 Task: Create List Focus Groups in Board Customer Feedback Management Software to Workspace Event Planning and Coordination. Create List Customer Interviews in Board Product User Testing and Feedback to Workspace Event Planning and Coordination. Create List Brand Positioning in Board Market Analysis for Mergers and Acquisitions to Workspace Event Planning and Coordination
Action: Mouse moved to (353, 138)
Screenshot: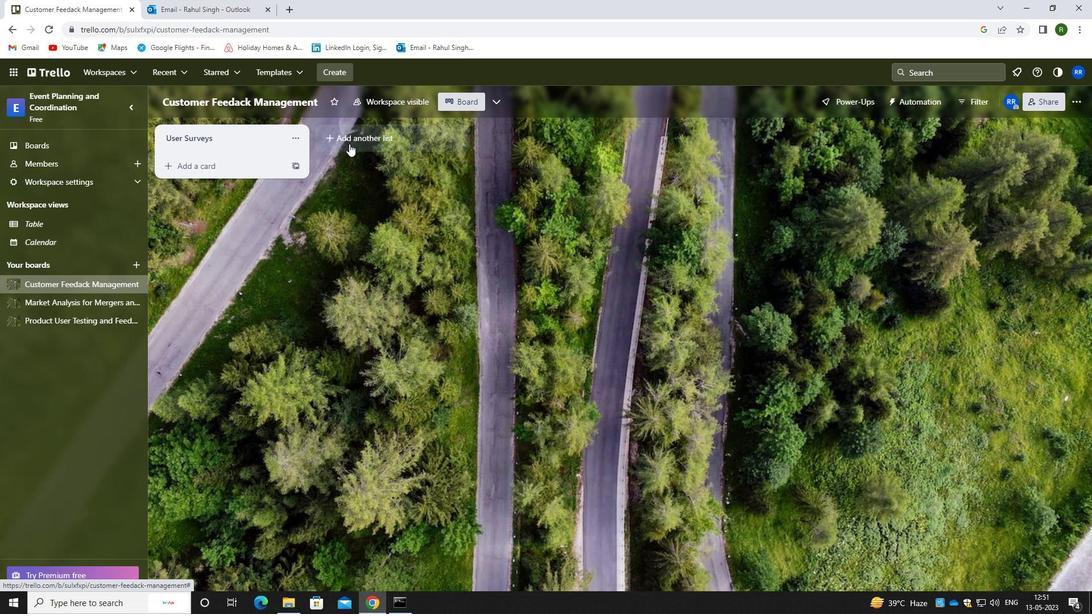 
Action: Mouse pressed left at (353, 138)
Screenshot: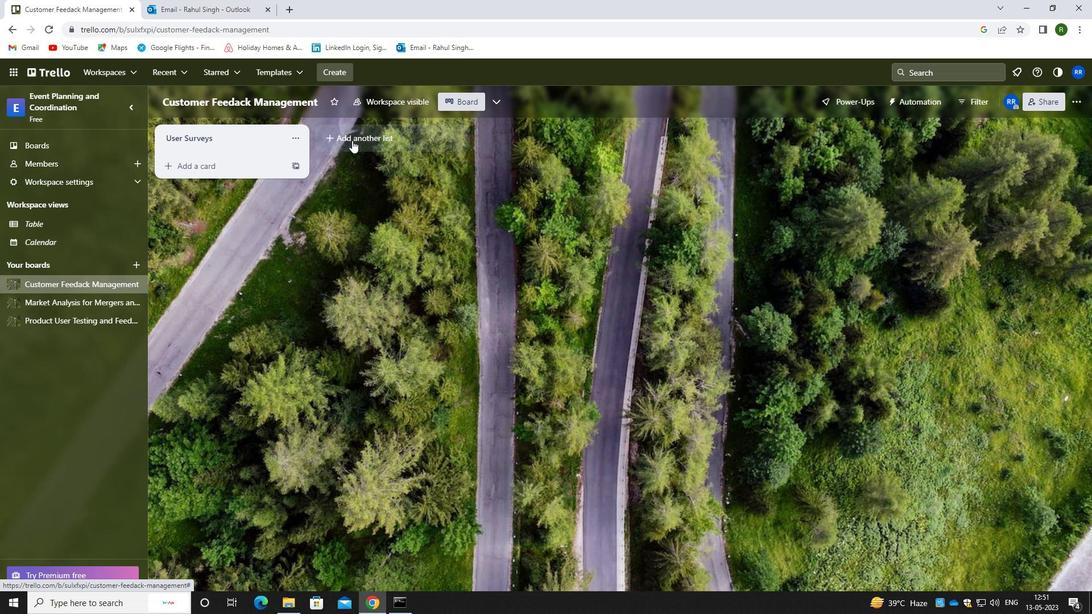 
Action: Mouse moved to (368, 141)
Screenshot: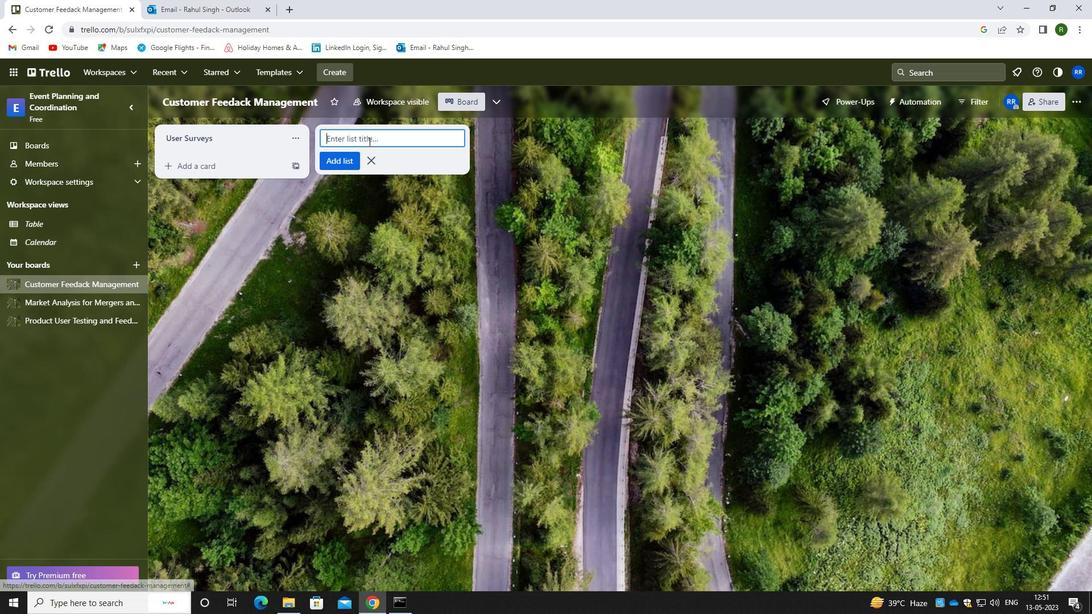 
Action: Mouse pressed left at (368, 141)
Screenshot: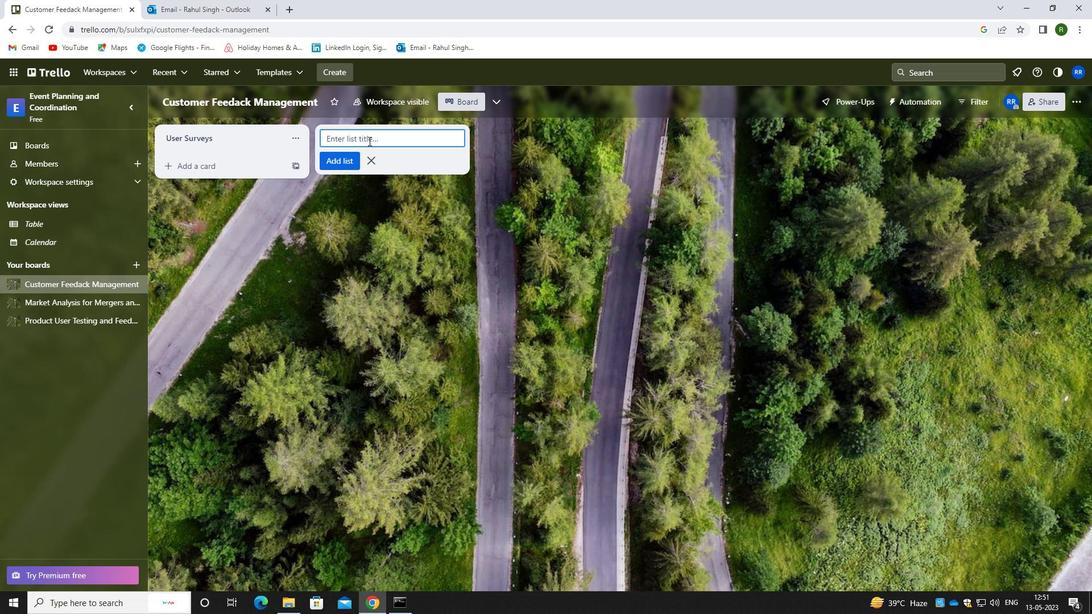 
Action: Mouse moved to (364, 137)
Screenshot: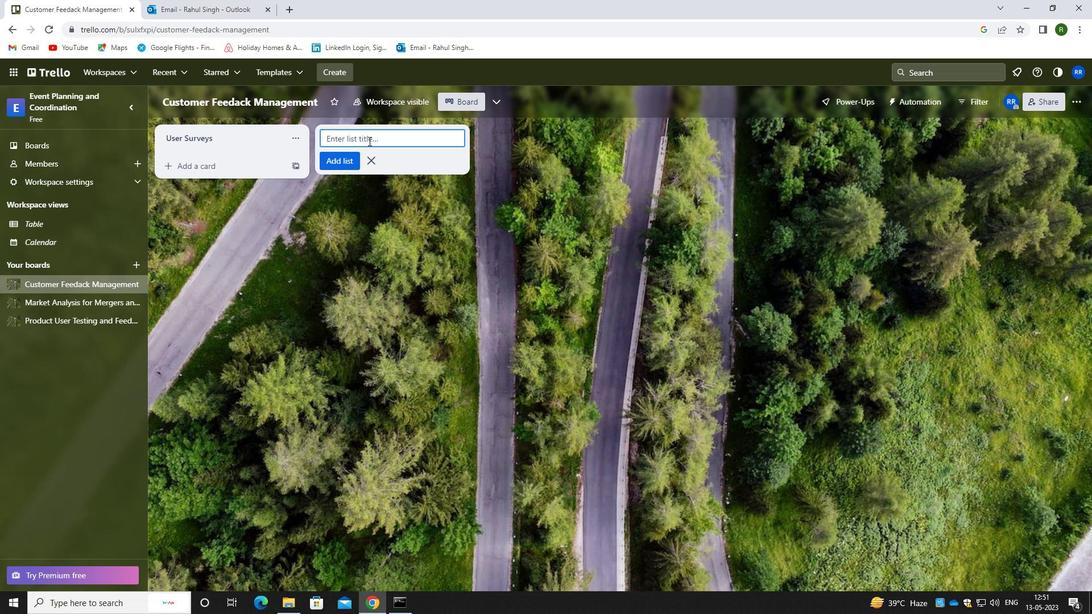 
Action: Key pressed <Key.caps_lock>f<Key.caps_lock>ocus<Key.space><Key.caps_lock>g<Key.caps_lock>roups
Screenshot: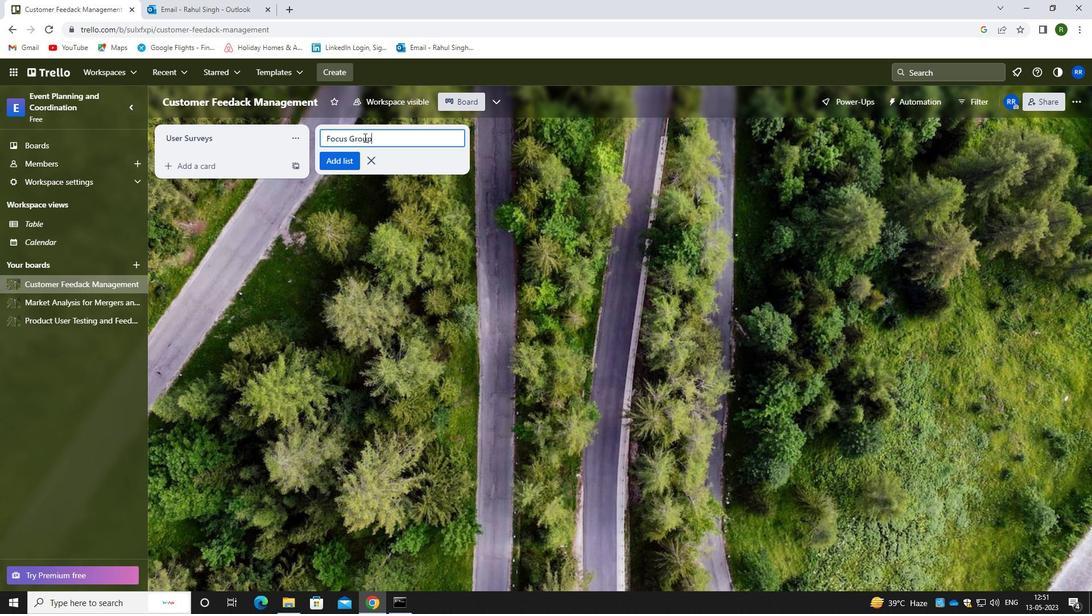 
Action: Mouse moved to (349, 158)
Screenshot: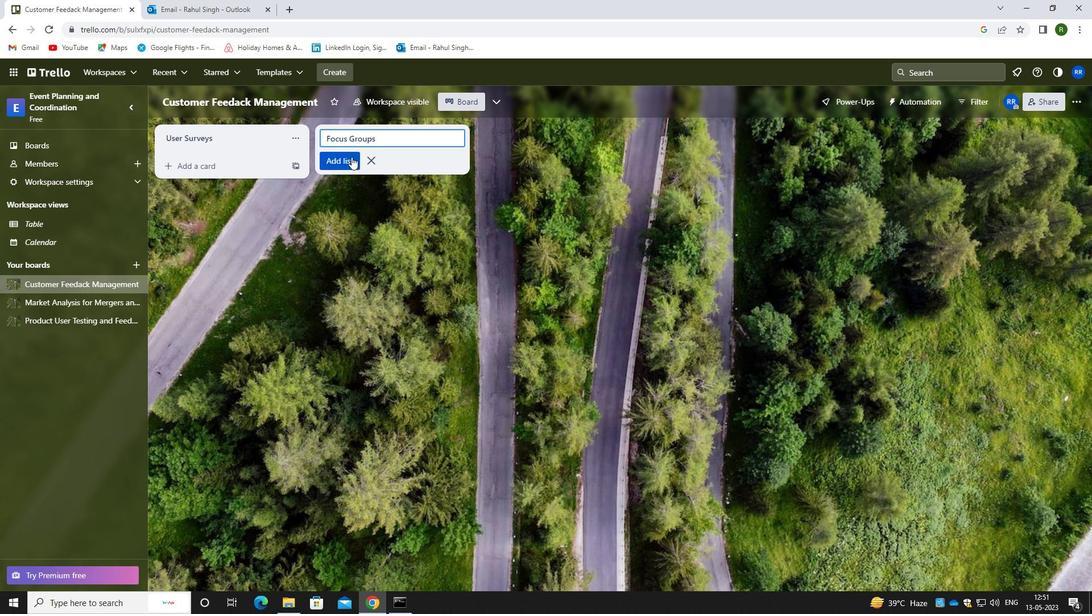 
Action: Mouse pressed left at (349, 158)
Screenshot: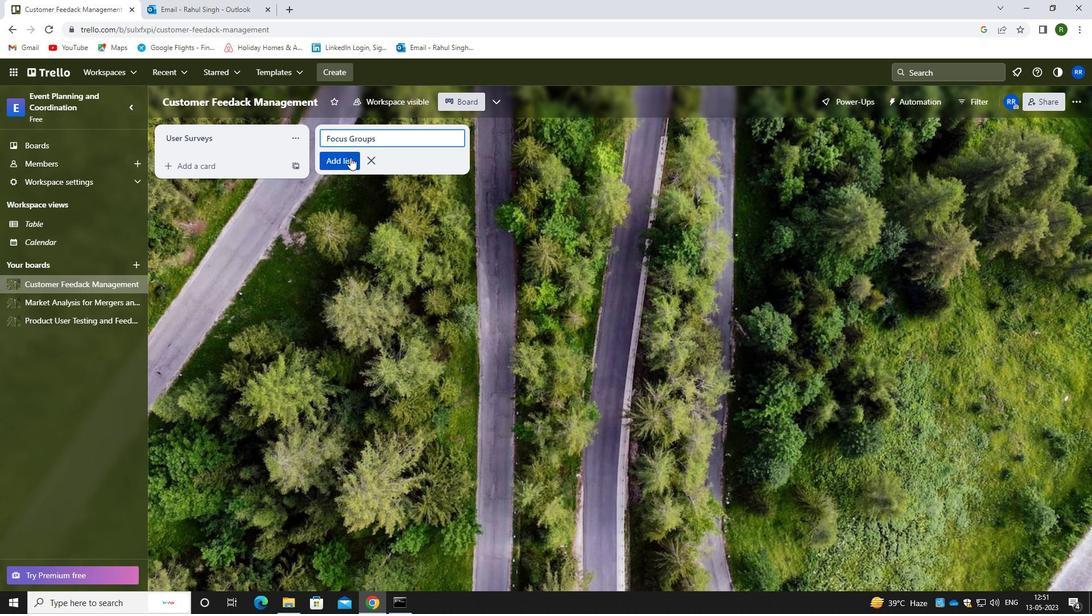 
Action: Mouse moved to (57, 318)
Screenshot: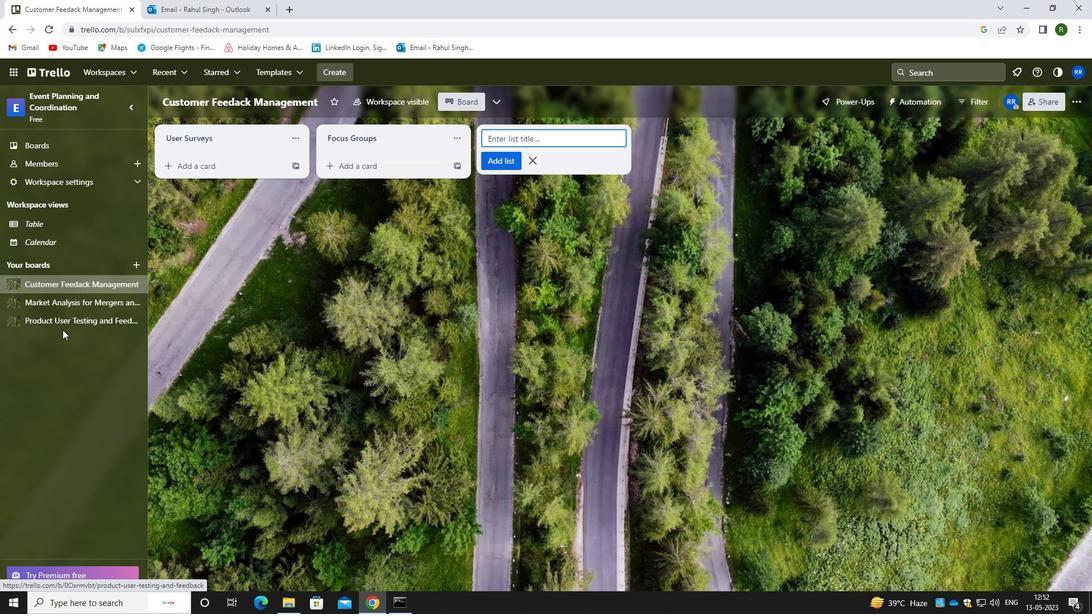 
Action: Mouse pressed left at (57, 318)
Screenshot: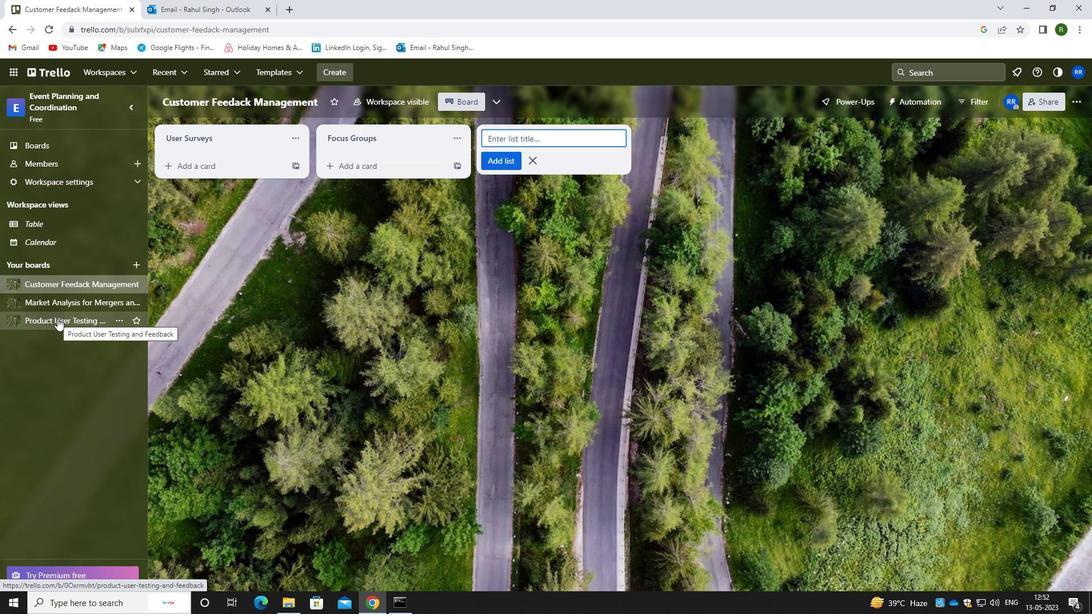 
Action: Mouse moved to (372, 140)
Screenshot: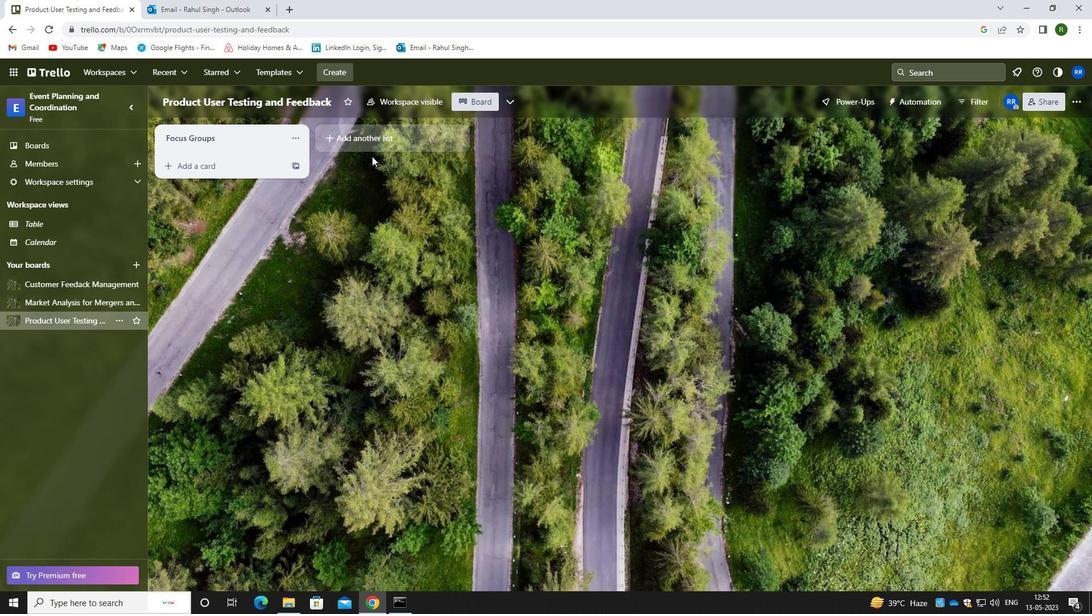 
Action: Mouse pressed left at (372, 140)
Screenshot: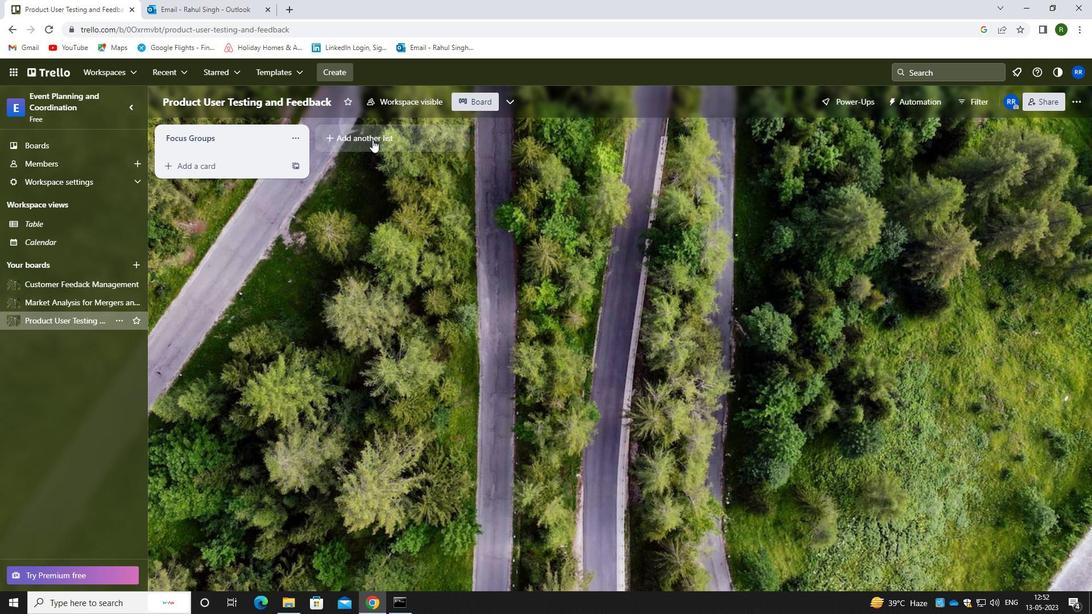 
Action: Mouse moved to (367, 146)
Screenshot: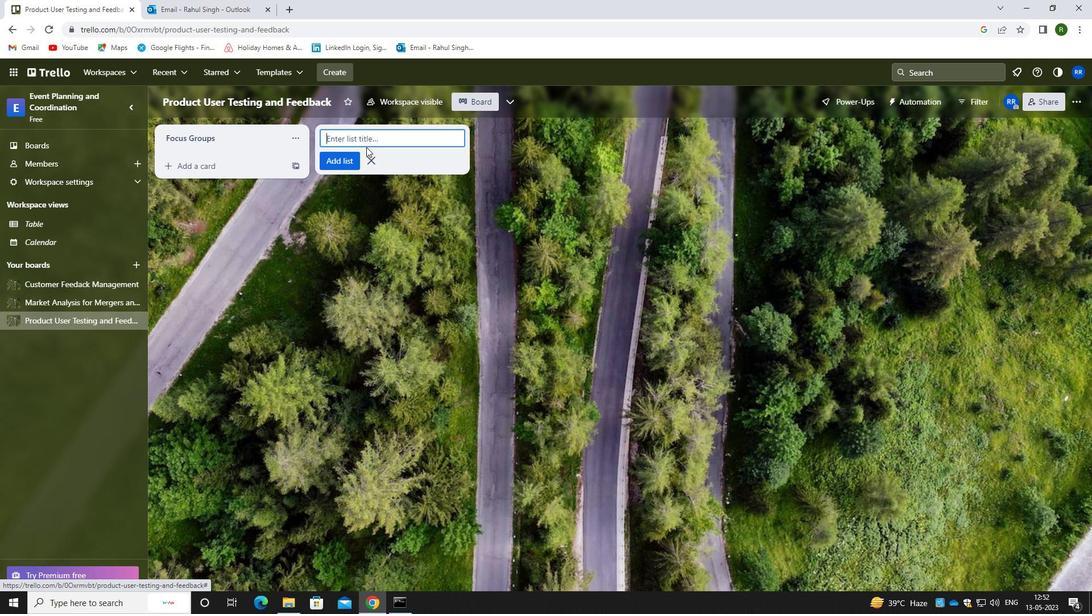 
Action: Key pressed <Key.caps_lock>c<Key.caps_lock>ustomer<Key.space><Key.caps_lock>i<Key.caps_lock>nterviews
Screenshot: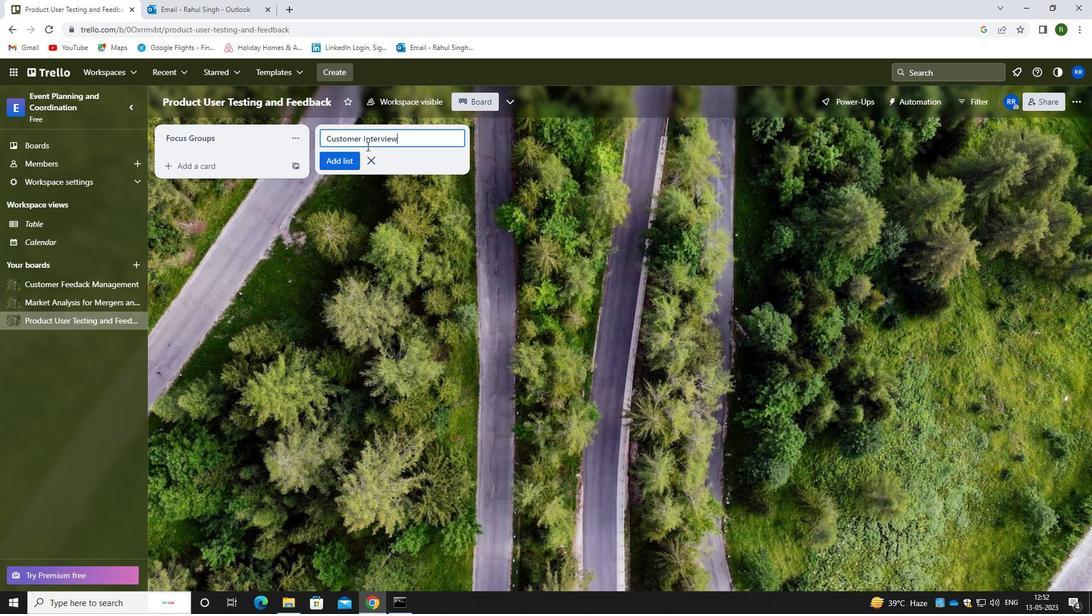 
Action: Mouse moved to (335, 162)
Screenshot: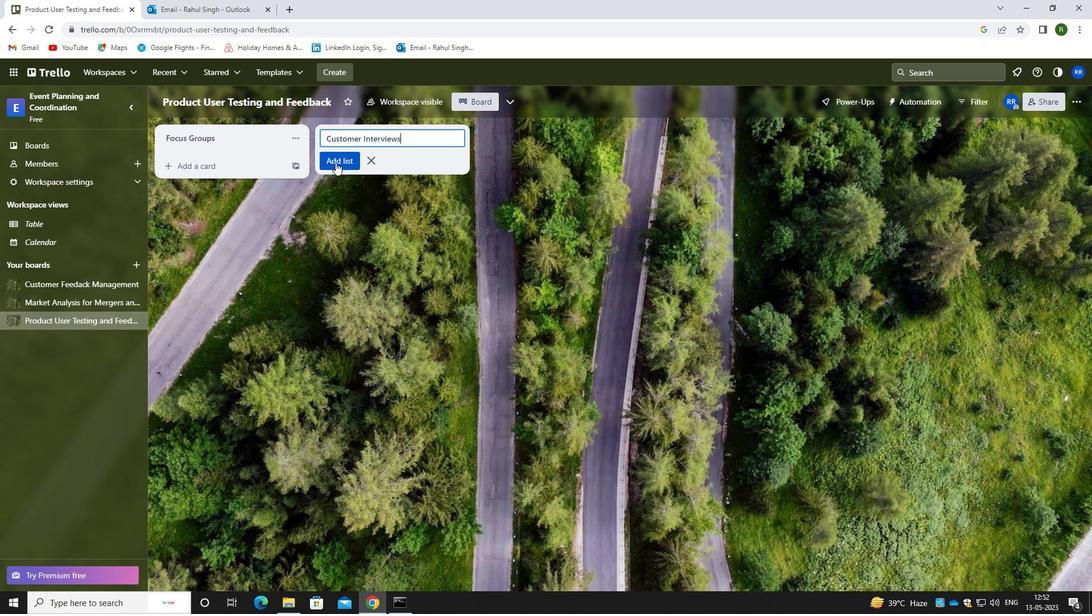 
Action: Mouse pressed left at (335, 162)
Screenshot: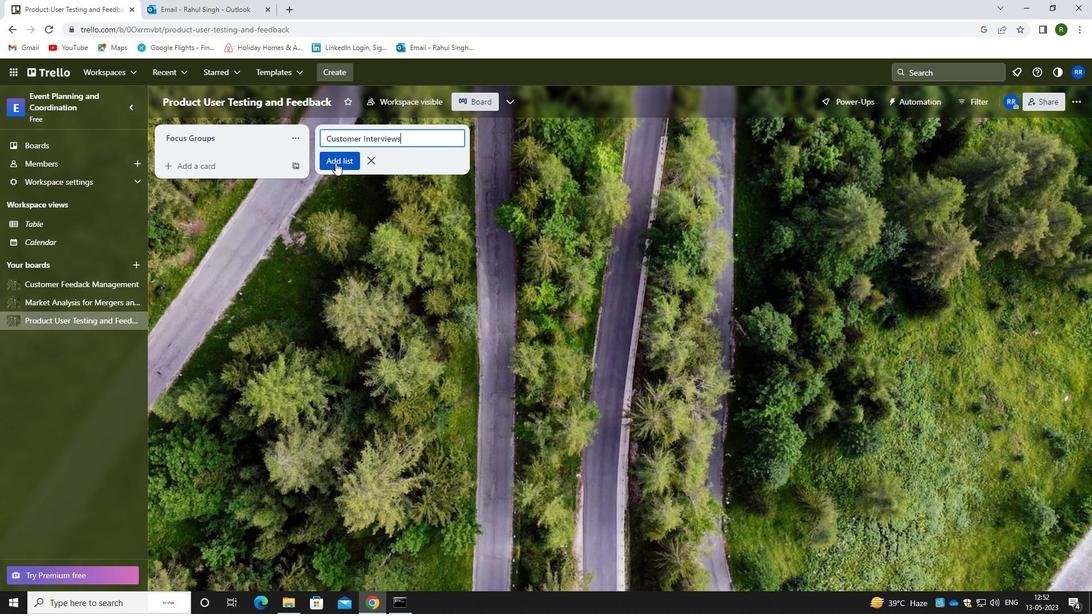 
Action: Mouse moved to (67, 301)
Screenshot: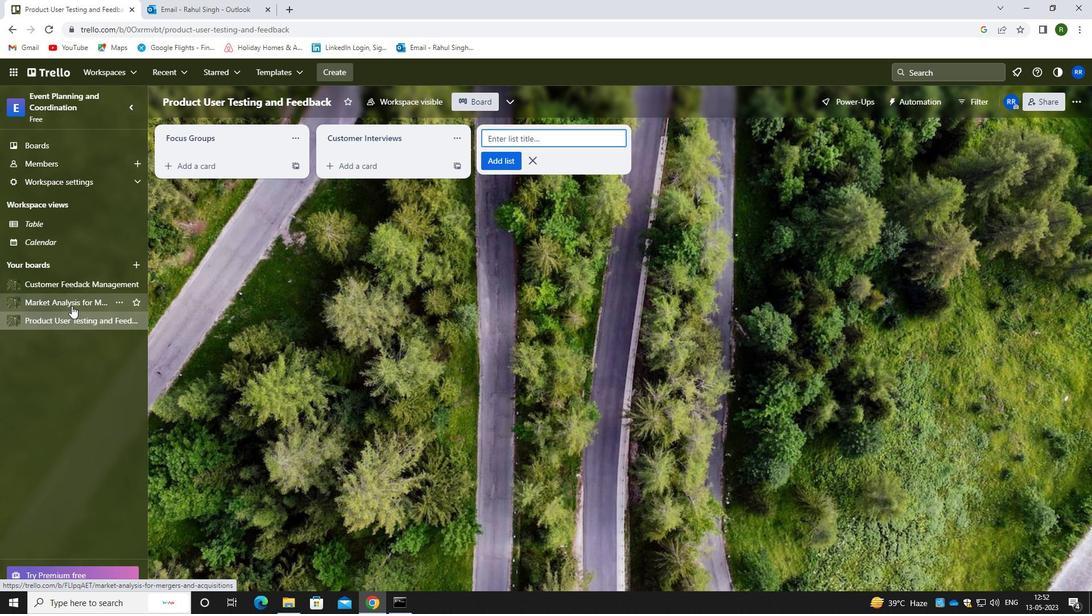 
Action: Mouse pressed left at (67, 301)
Screenshot: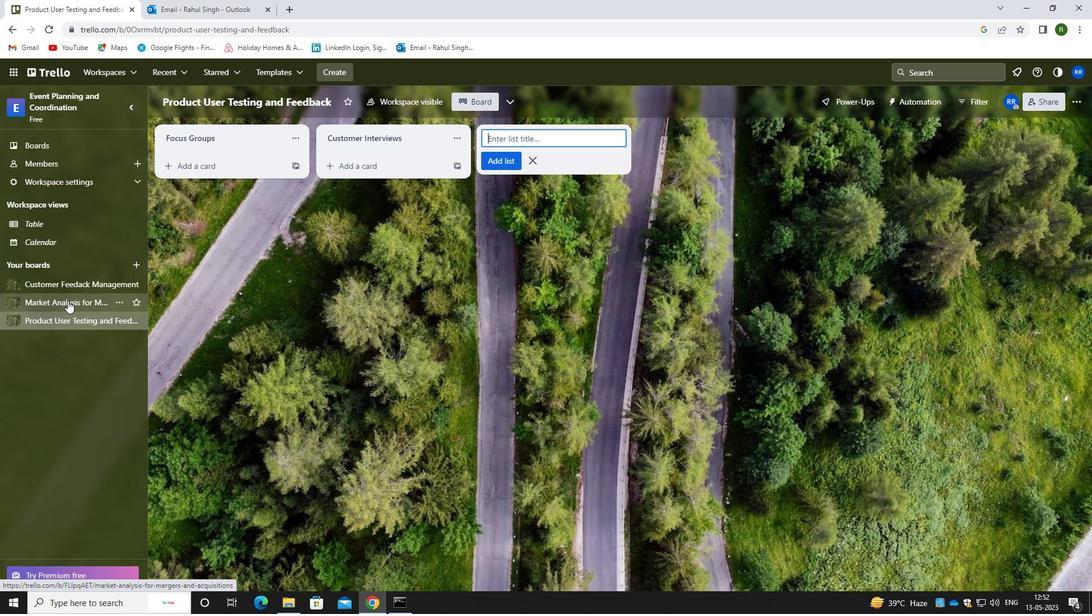 
Action: Mouse moved to (366, 140)
Screenshot: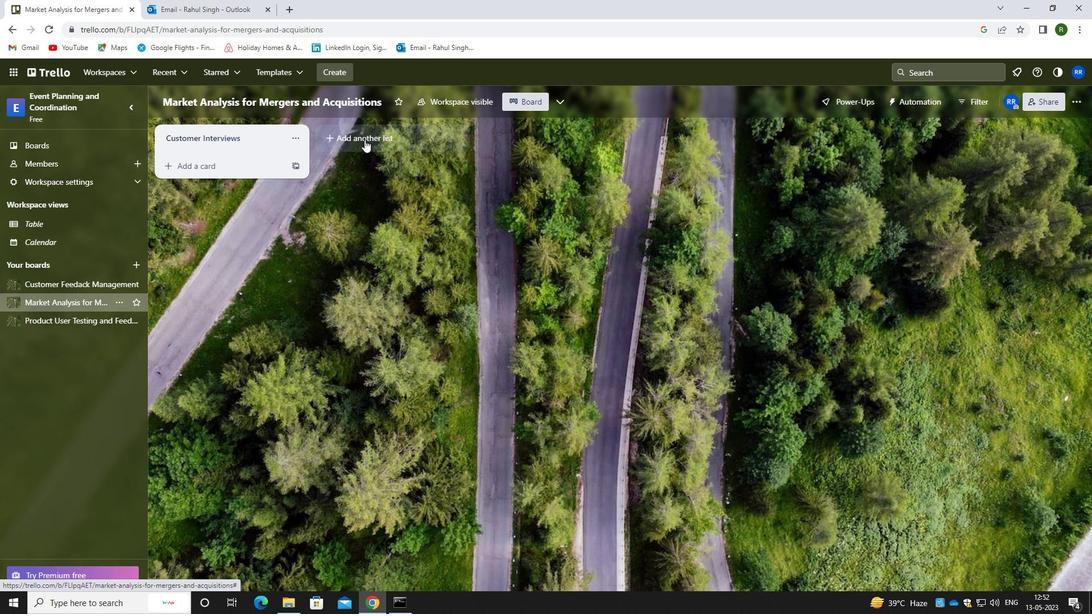 
Action: Mouse pressed left at (366, 140)
Screenshot: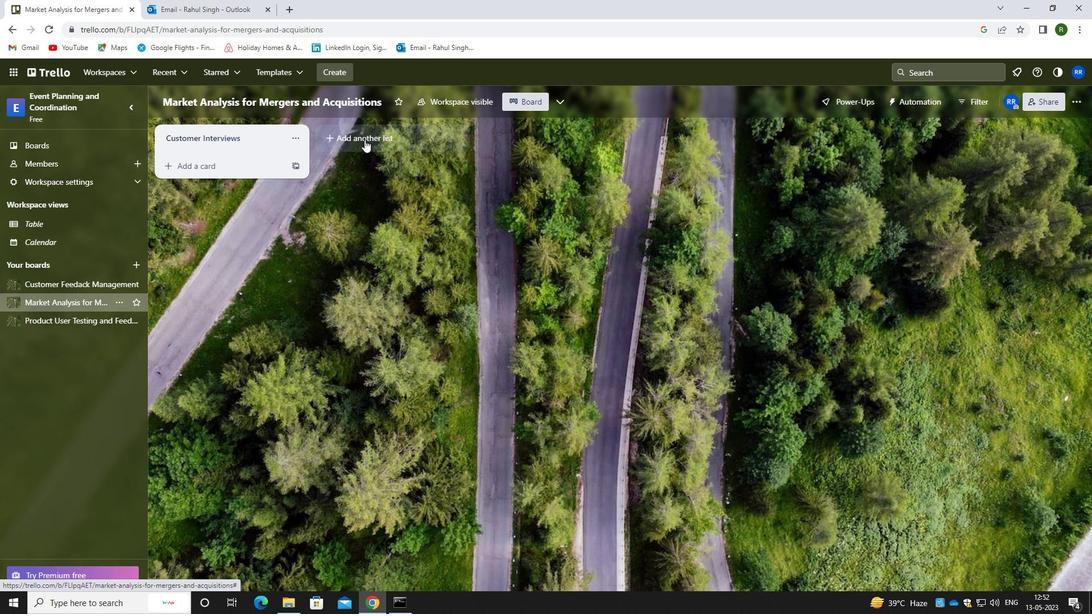 
Action: Mouse moved to (353, 136)
Screenshot: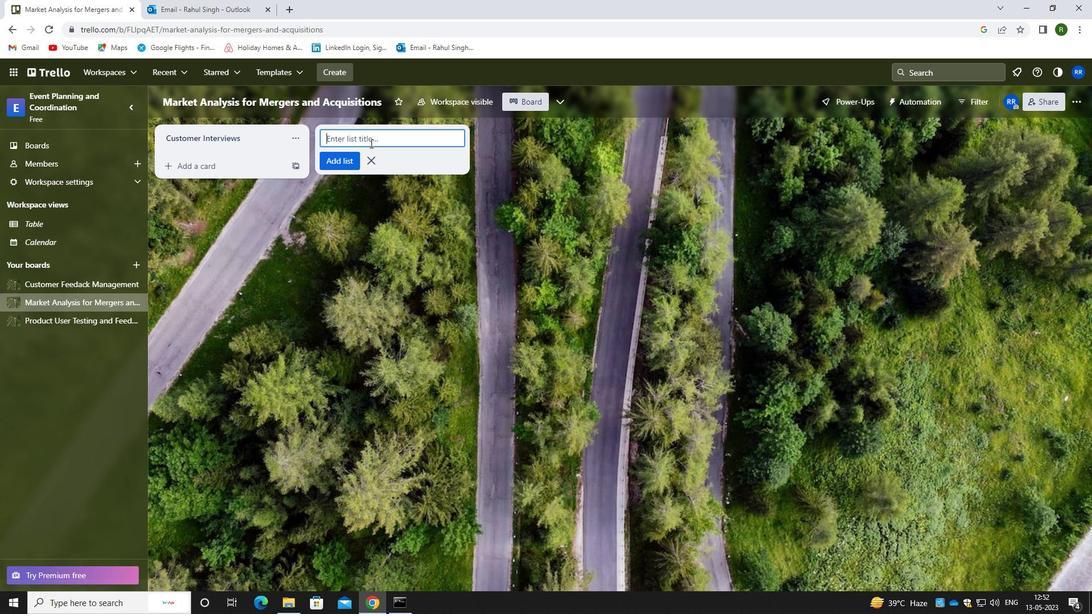 
Action: Key pressed <Key.caps_lock>b<Key.caps_lock>rand<Key.space><Key.caps_lock>p<Key.caps_lock>ositioning
Screenshot: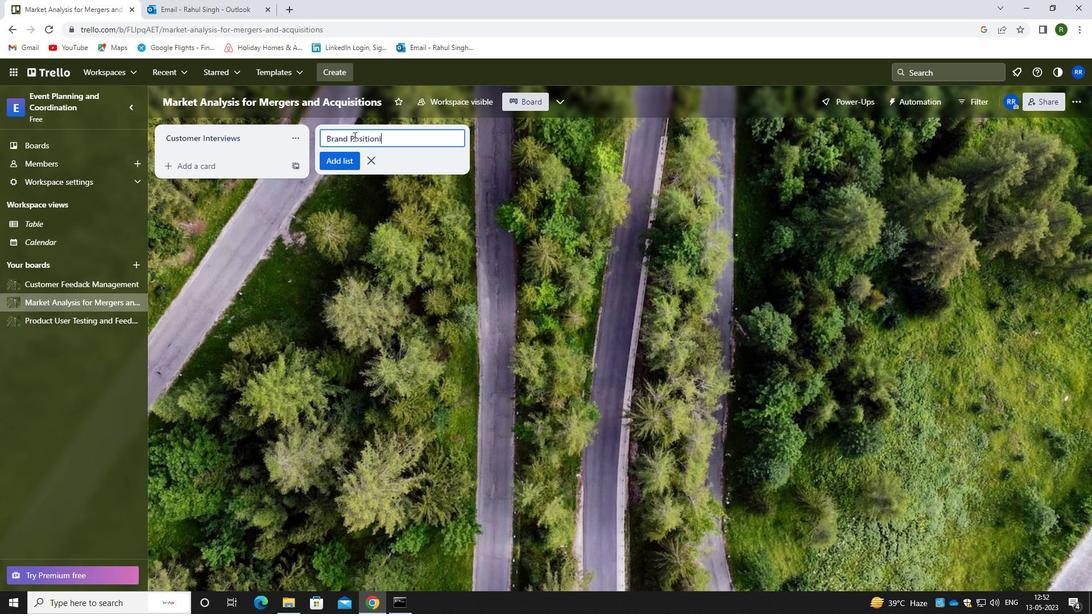 
Action: Mouse moved to (339, 159)
Screenshot: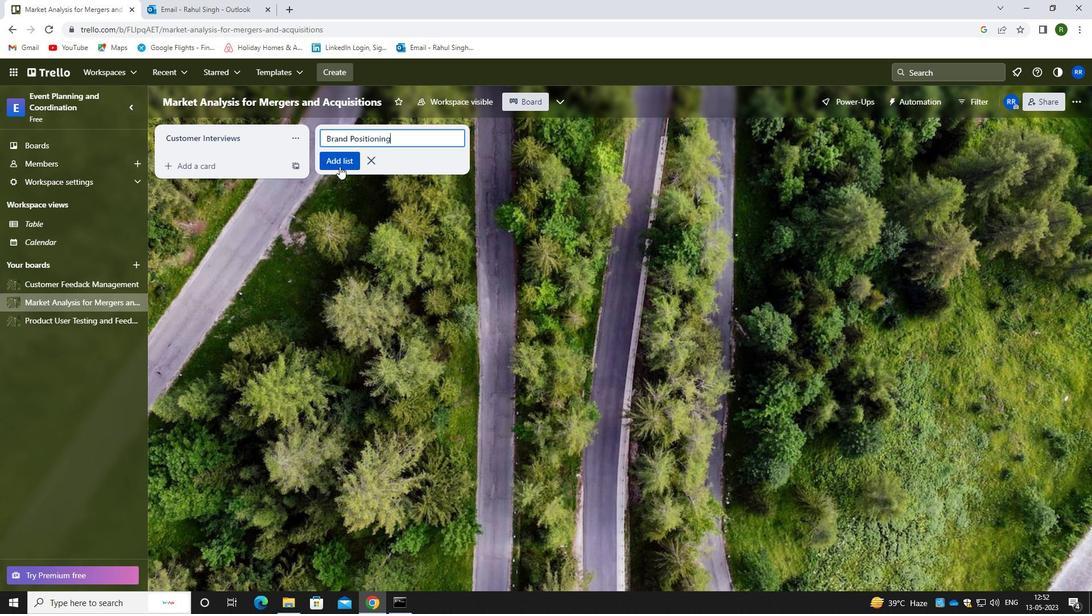 
Action: Mouse pressed left at (339, 159)
Screenshot: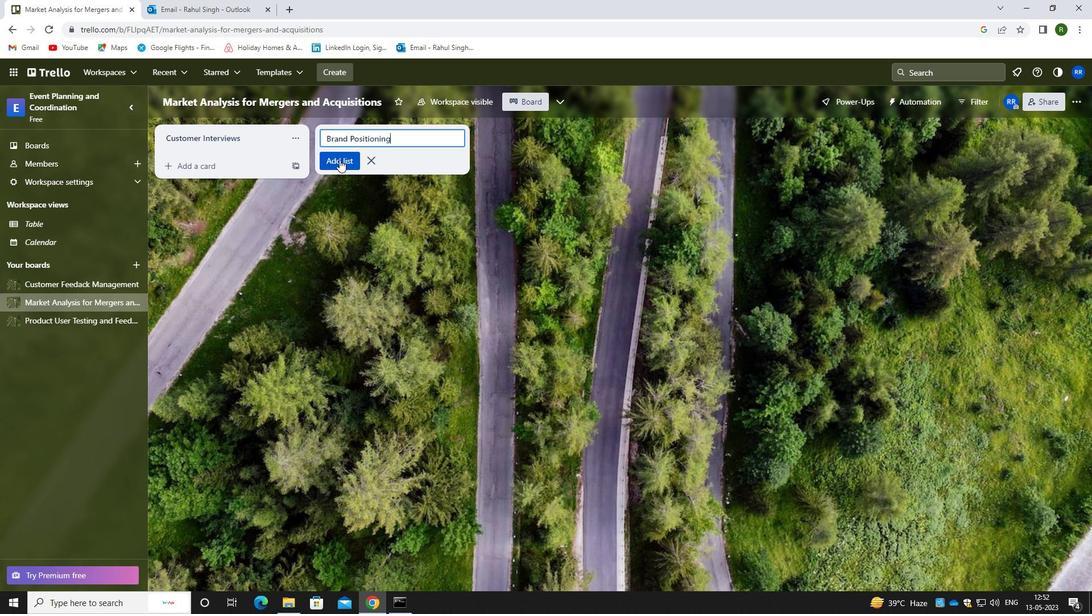 
Action: Mouse moved to (327, 316)
Screenshot: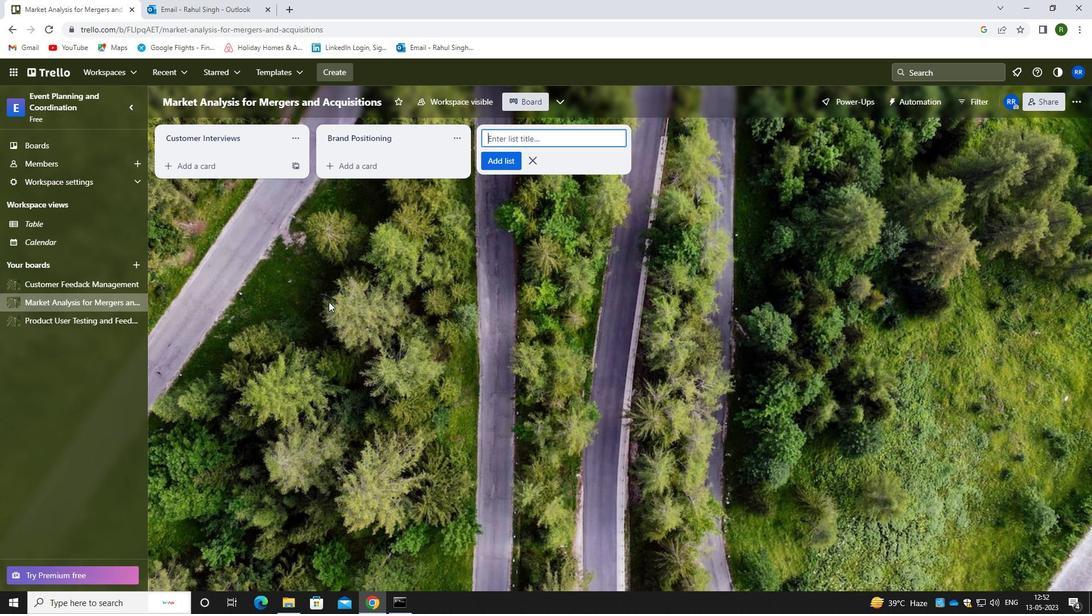 
Action: Mouse pressed left at (327, 316)
Screenshot: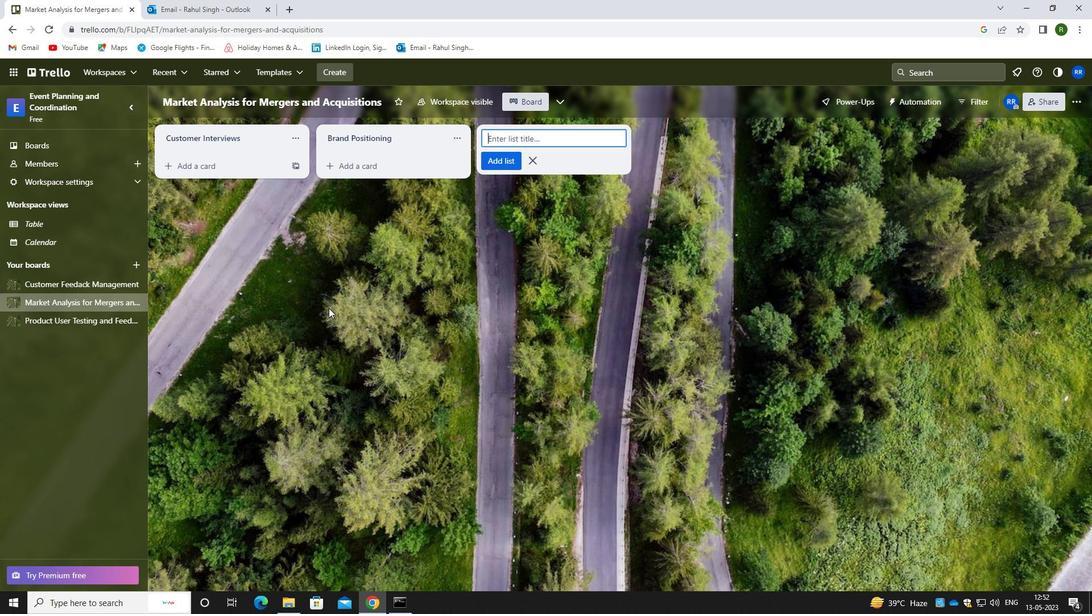
Action: Mouse moved to (327, 317)
Screenshot: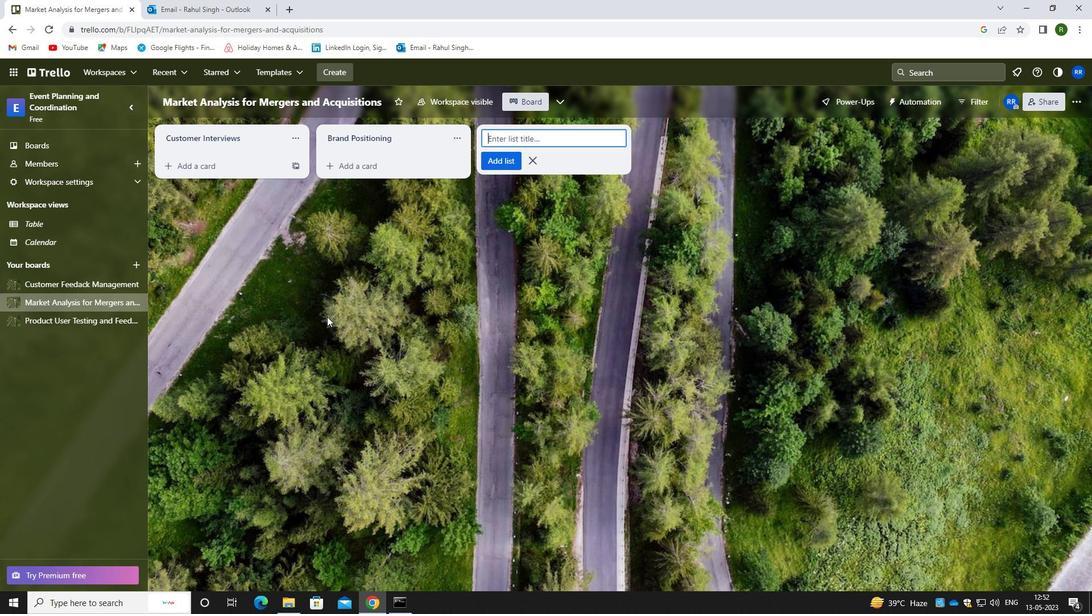 
